 Task: Create a rule when softage.1@softage.net is removed from a card by anyone except me .
Action: Mouse pressed left at (427, 337)
Screenshot: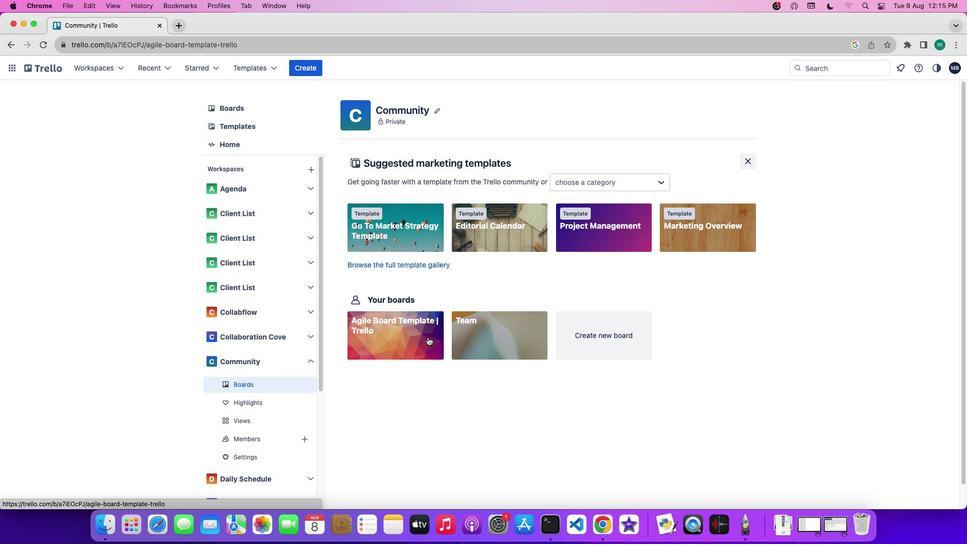 
Action: Mouse moved to (825, 229)
Screenshot: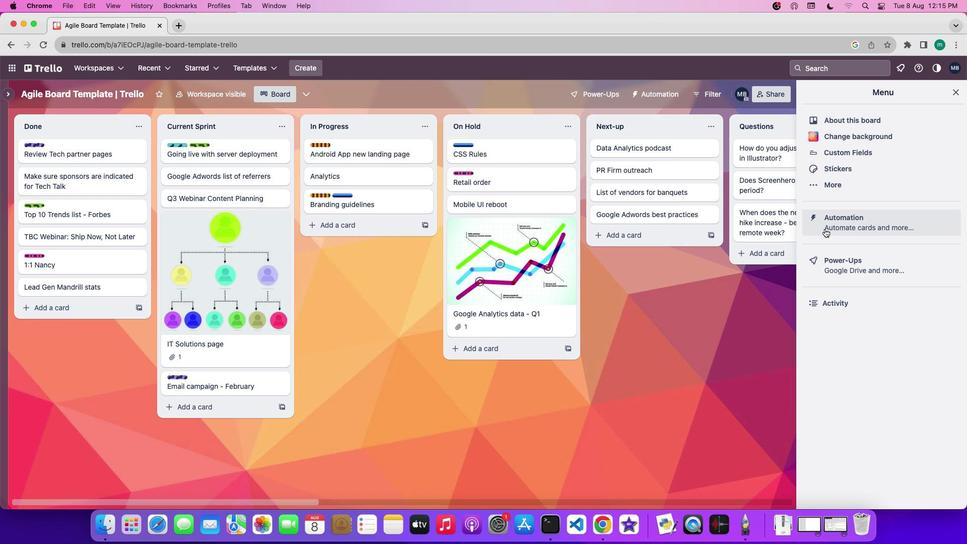 
Action: Mouse pressed left at (825, 229)
Screenshot: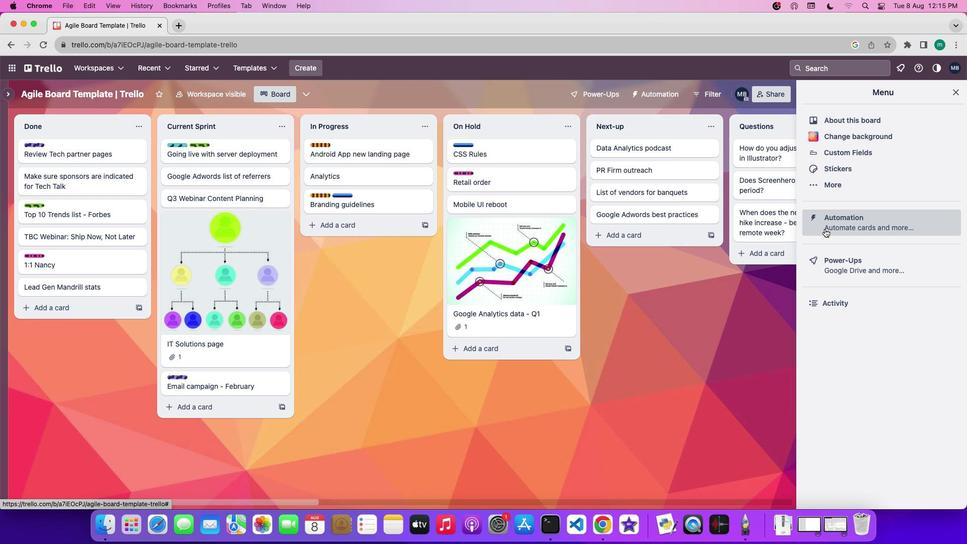 
Action: Mouse moved to (34, 177)
Screenshot: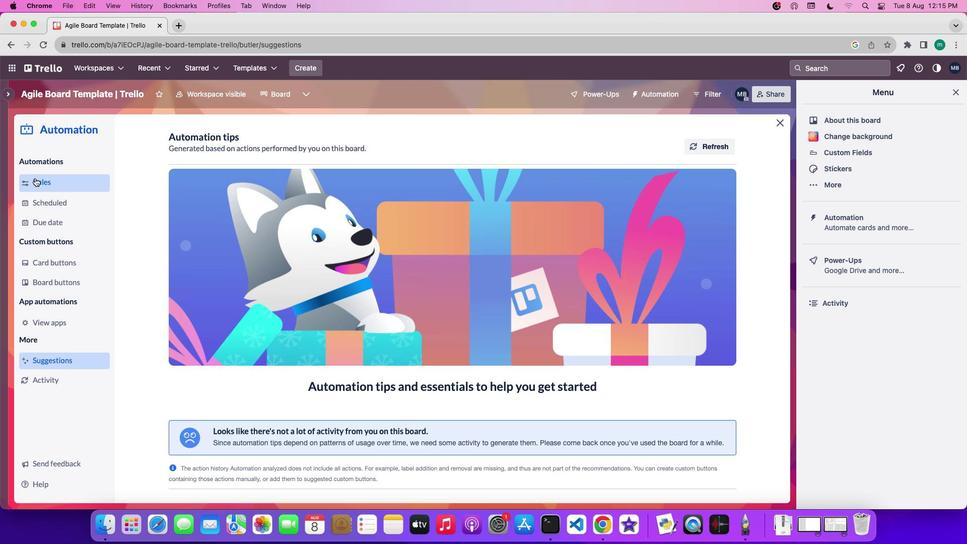 
Action: Mouse pressed left at (34, 177)
Screenshot: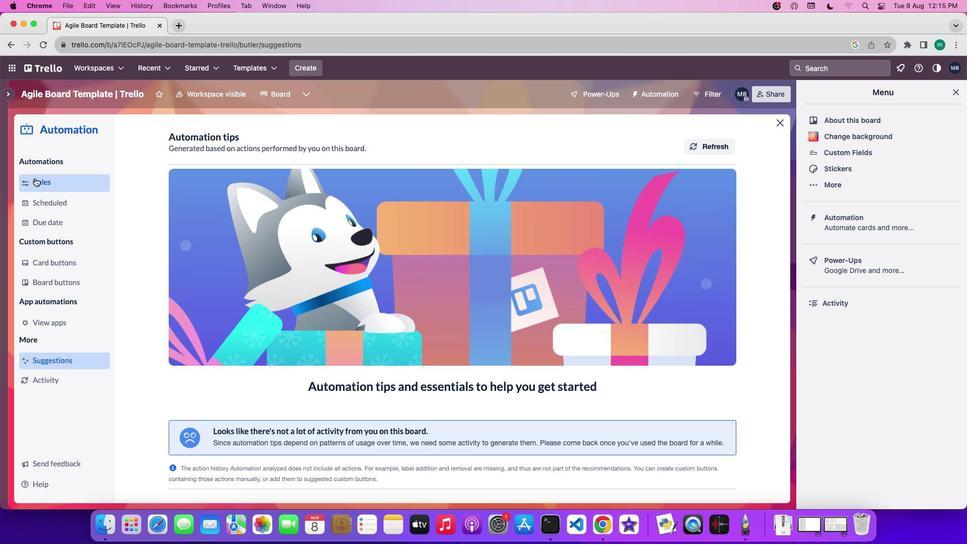 
Action: Mouse moved to (623, 138)
Screenshot: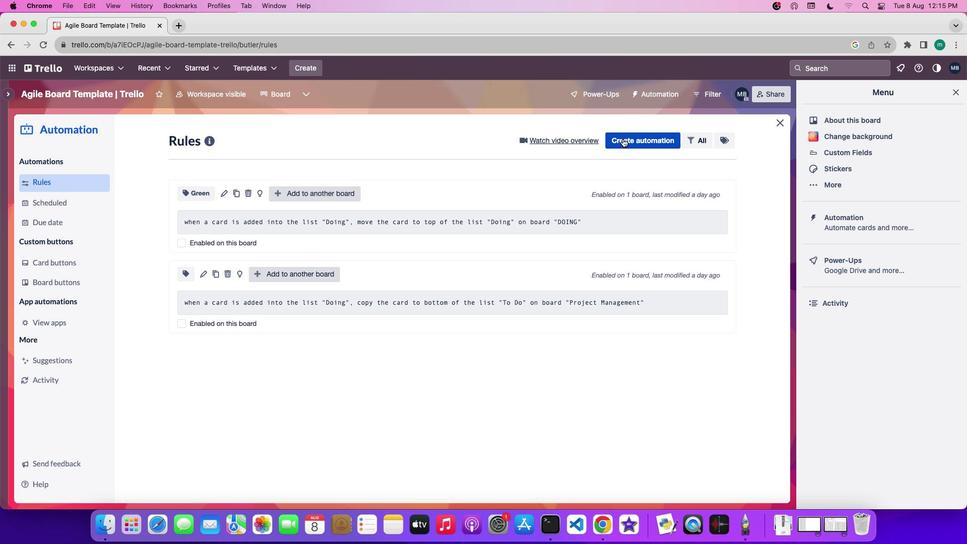 
Action: Mouse pressed left at (623, 138)
Screenshot: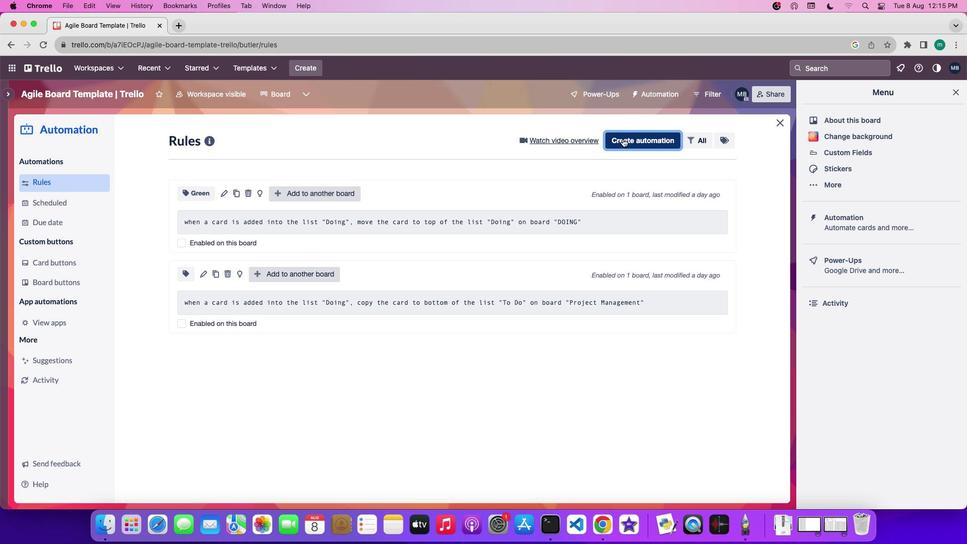 
Action: Mouse moved to (529, 305)
Screenshot: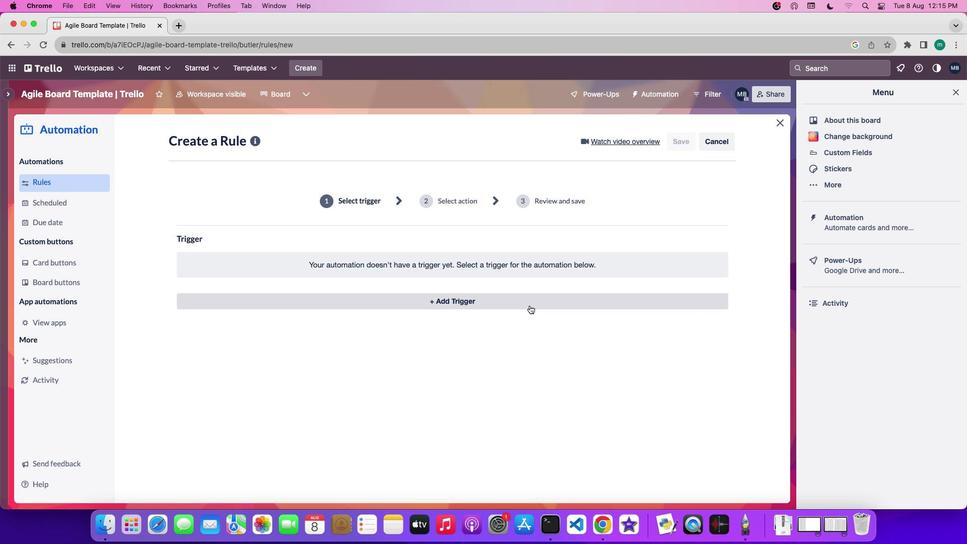 
Action: Mouse pressed left at (529, 305)
Screenshot: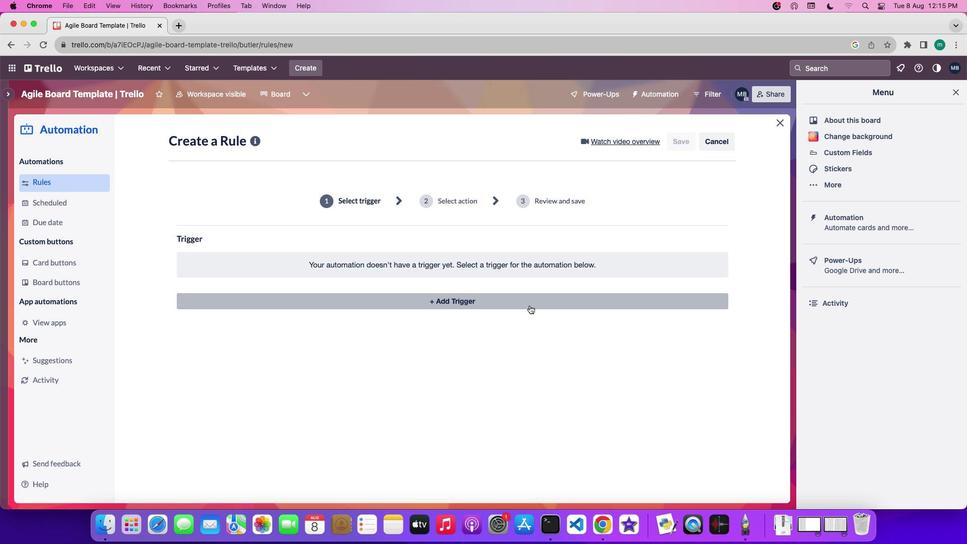 
Action: Mouse moved to (249, 331)
Screenshot: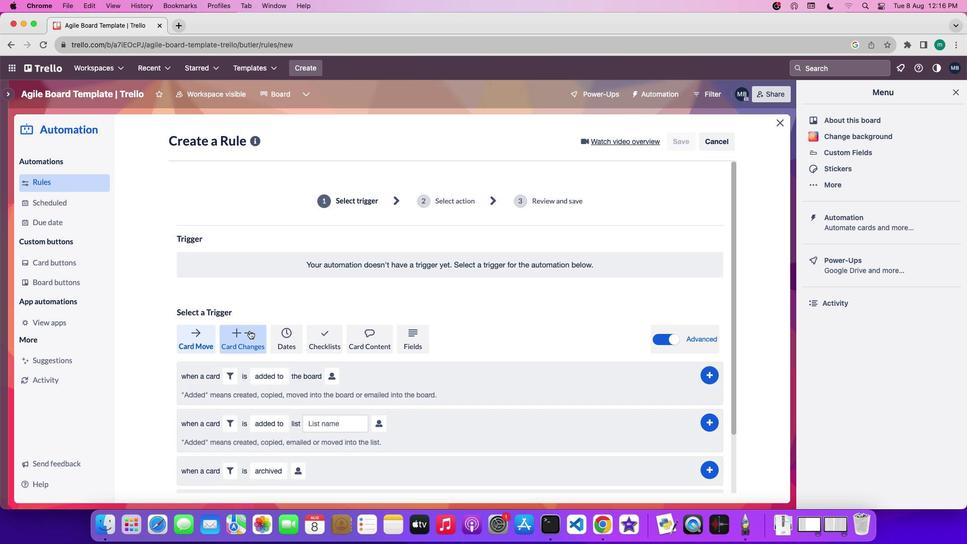 
Action: Mouse pressed left at (249, 331)
Screenshot: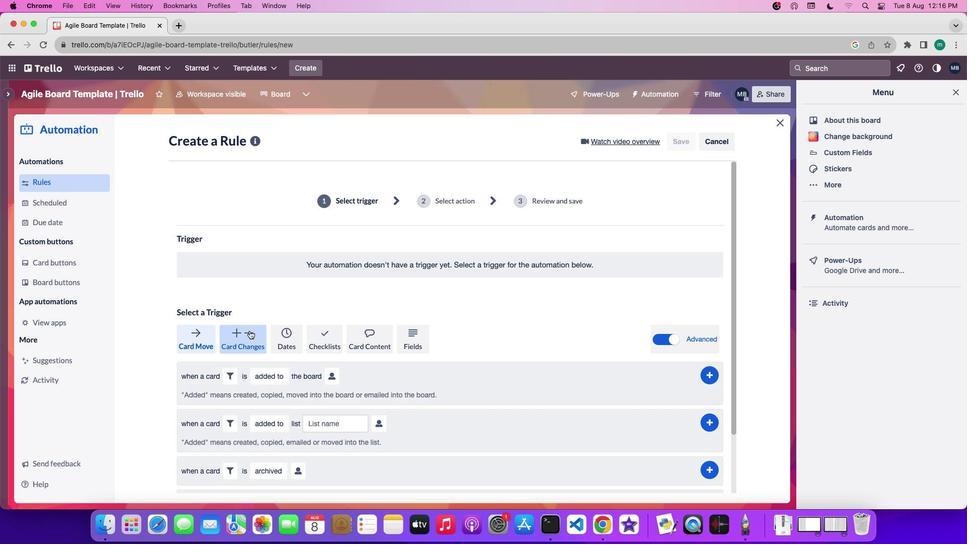 
Action: Mouse moved to (297, 340)
Screenshot: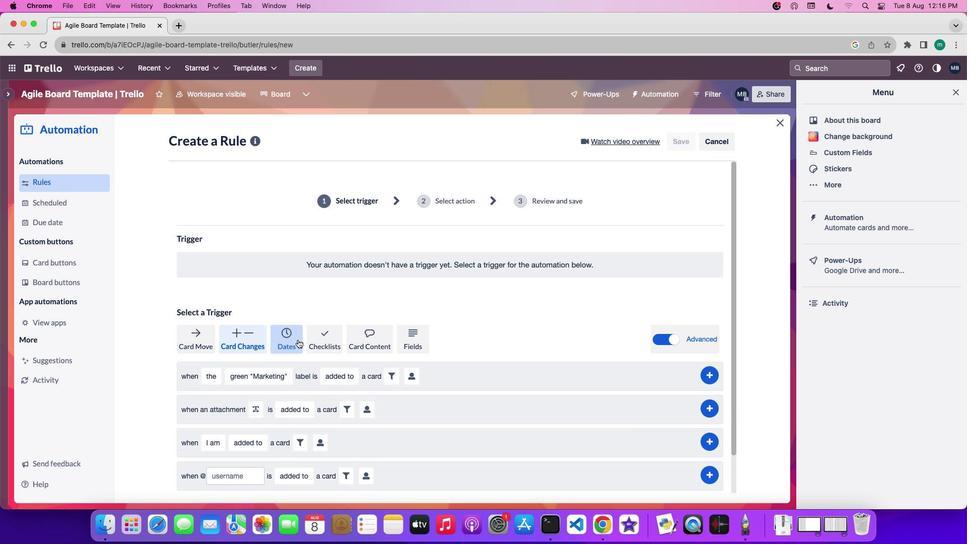 
Action: Mouse scrolled (297, 340) with delta (0, 0)
Screenshot: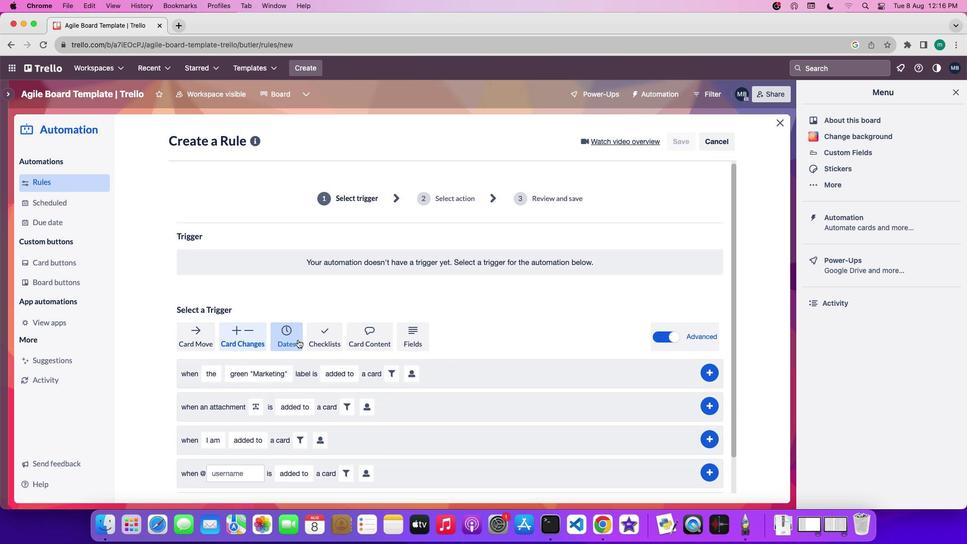 
Action: Mouse scrolled (297, 340) with delta (0, 0)
Screenshot: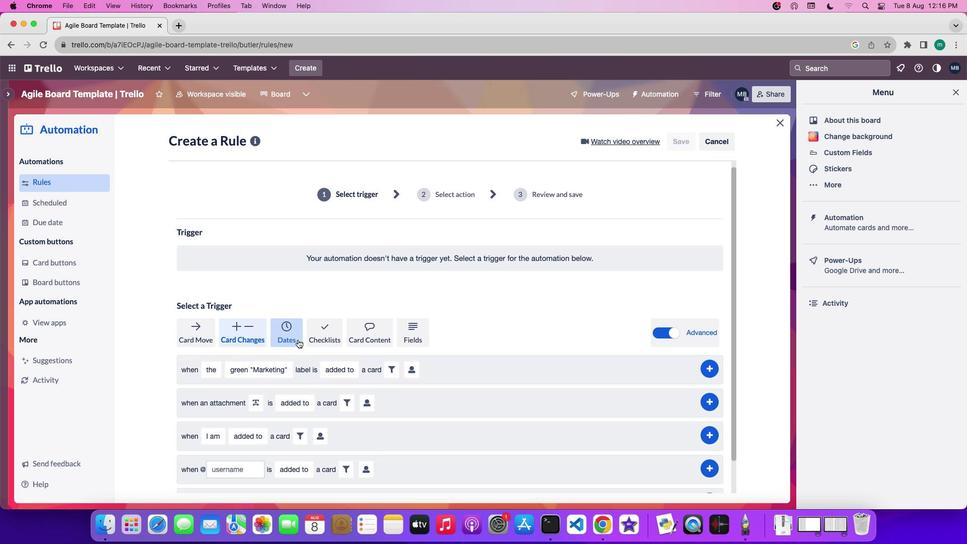 
Action: Mouse scrolled (297, 340) with delta (0, -1)
Screenshot: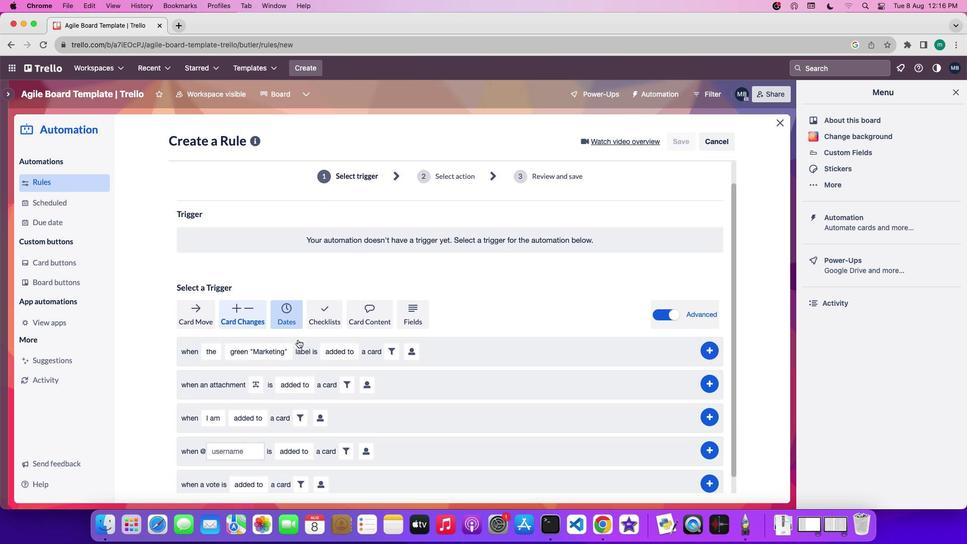 
Action: Mouse scrolled (297, 340) with delta (0, -1)
Screenshot: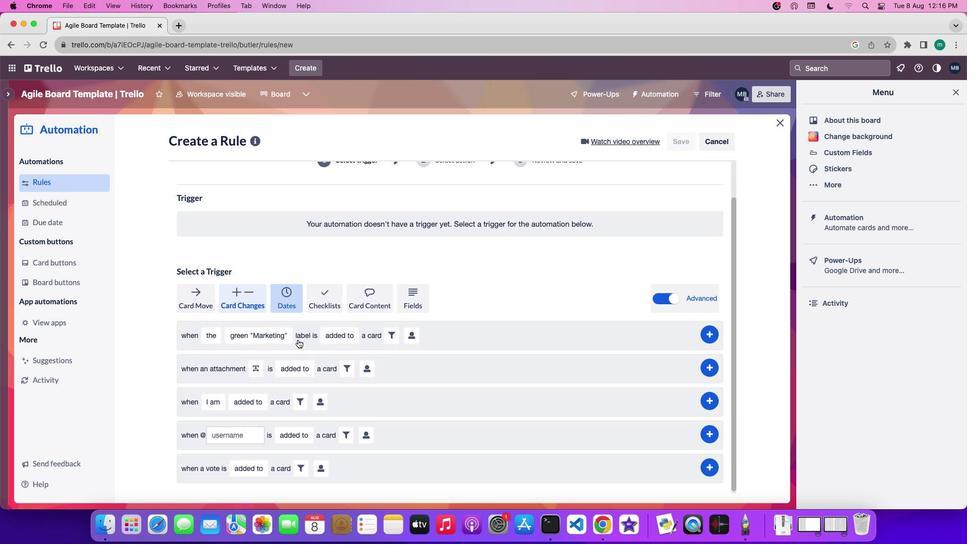 
Action: Mouse moved to (251, 429)
Screenshot: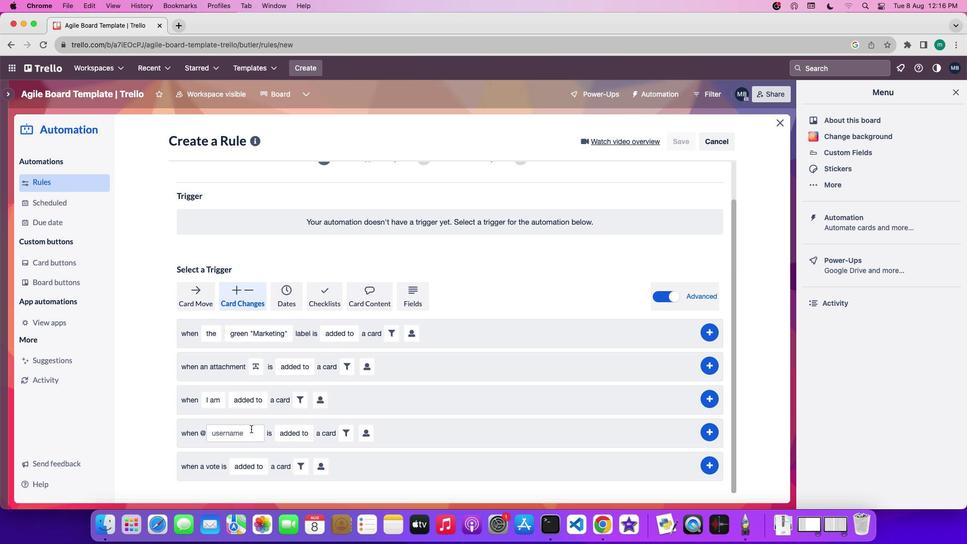 
Action: Mouse pressed left at (251, 429)
Screenshot: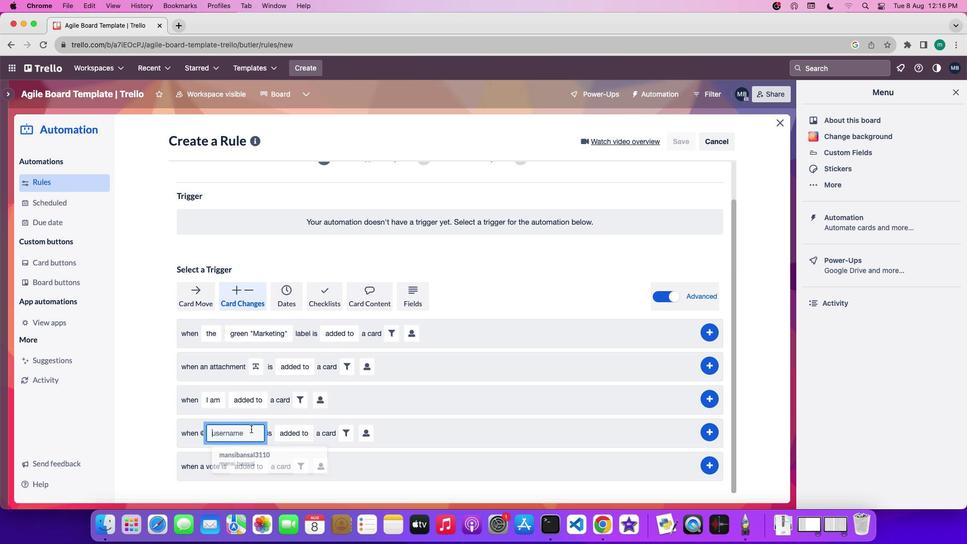 
Action: Key pressed 's''o''f''t''a''g''e''.''1'
Screenshot: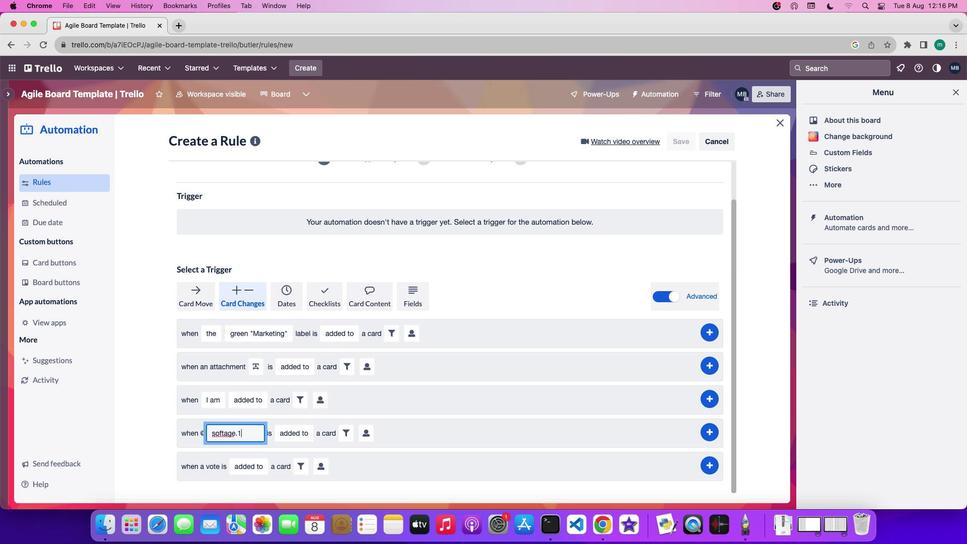 
Action: Mouse moved to (288, 434)
Screenshot: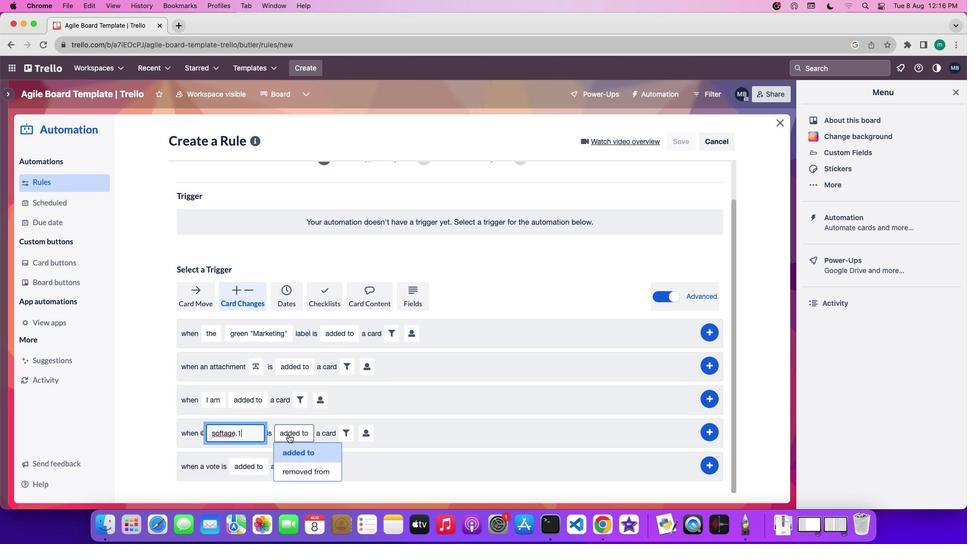 
Action: Mouse pressed left at (288, 434)
Screenshot: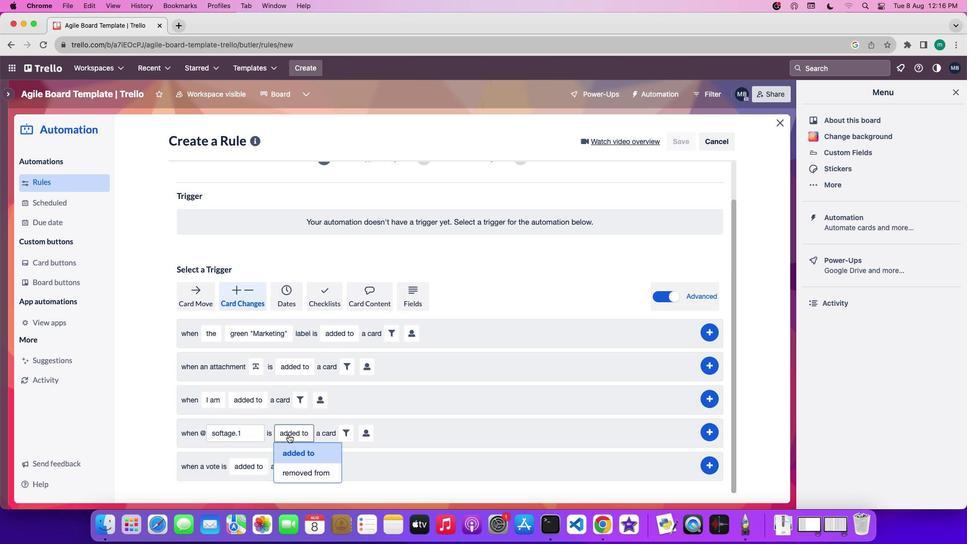 
Action: Mouse moved to (304, 469)
Screenshot: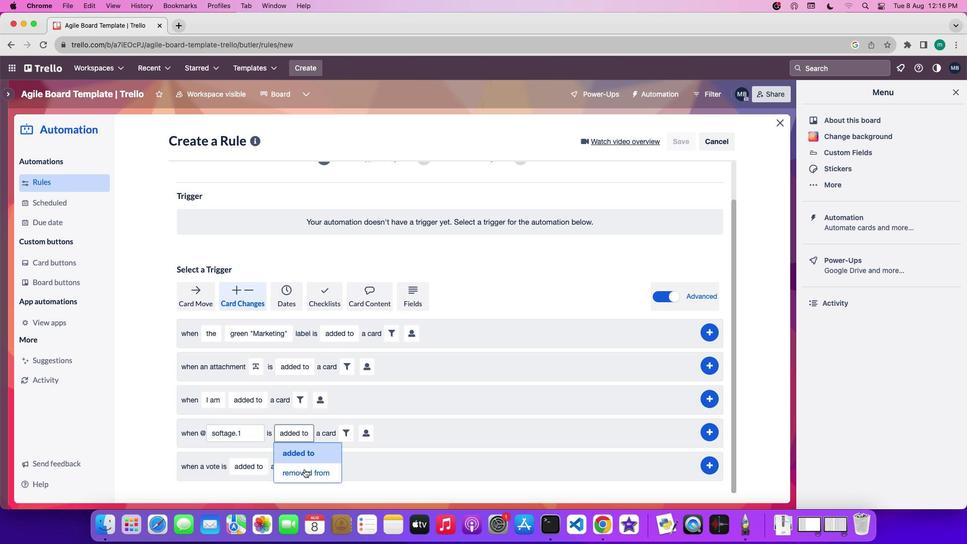 
Action: Mouse pressed left at (304, 469)
Screenshot: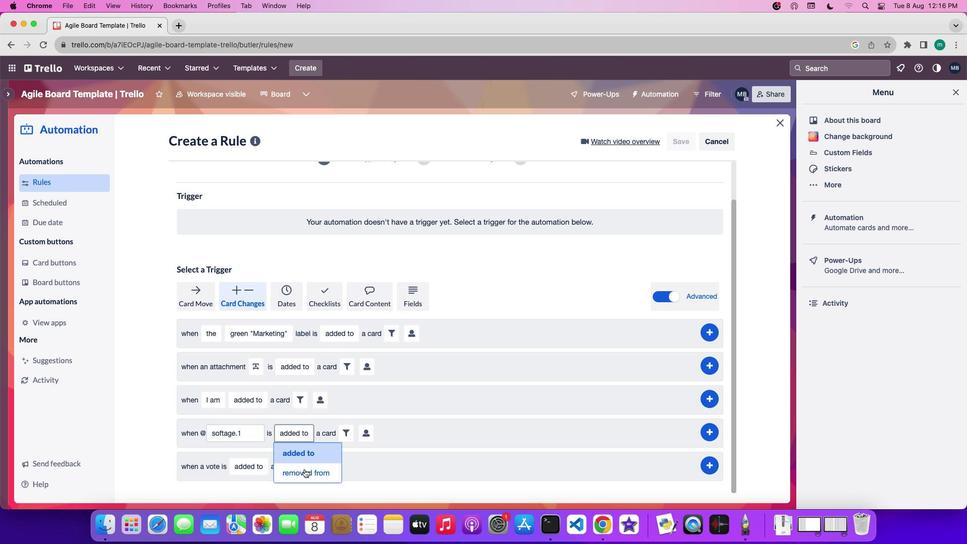 
Action: Mouse moved to (383, 434)
Screenshot: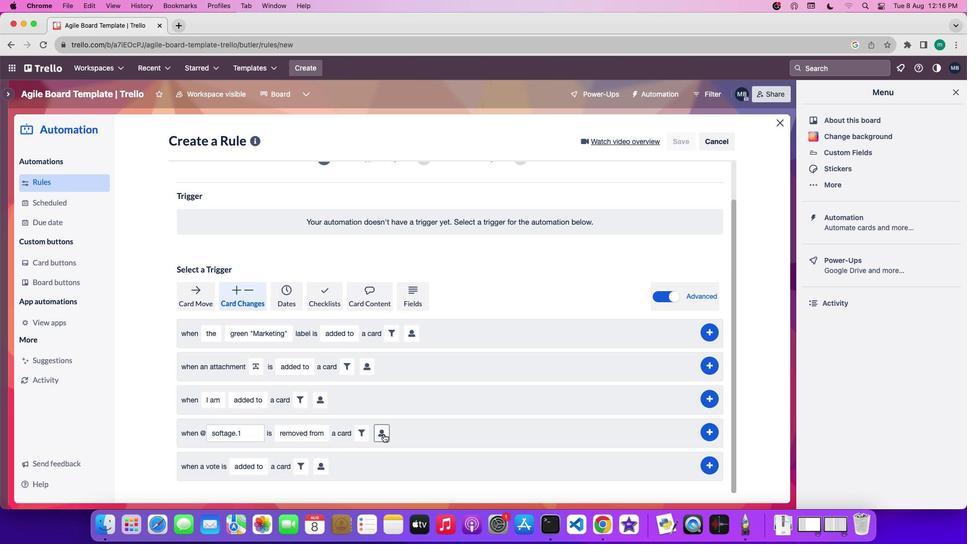 
Action: Mouse pressed left at (383, 434)
Screenshot: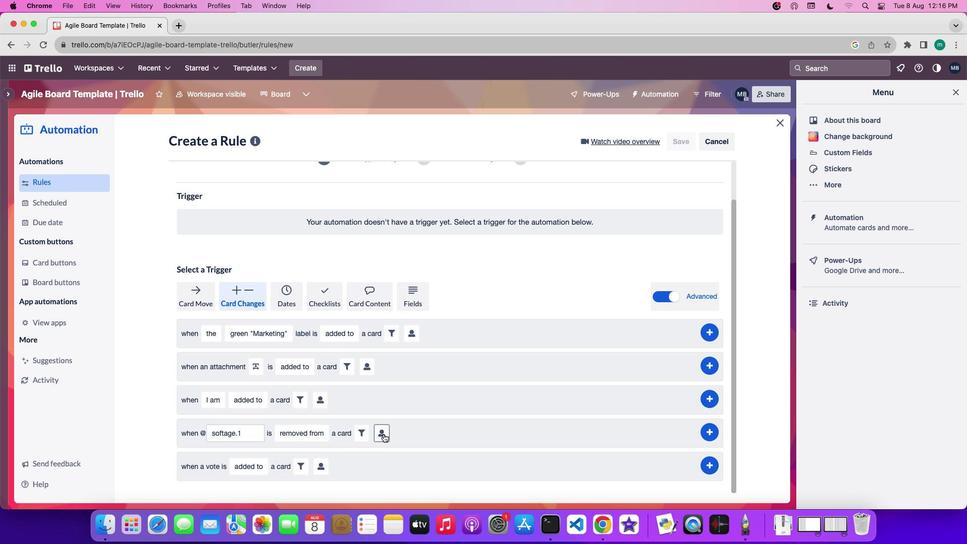 
Action: Mouse moved to (416, 463)
Screenshot: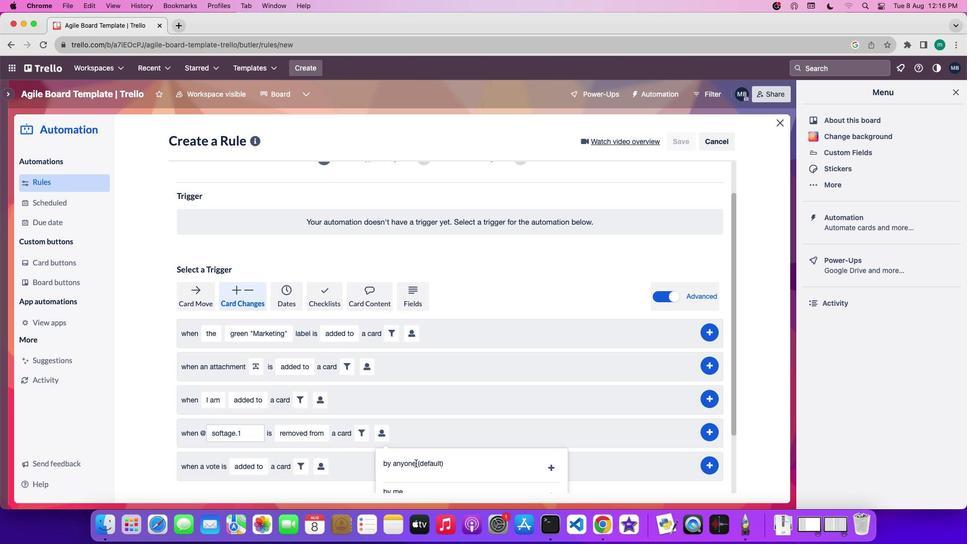 
Action: Mouse scrolled (416, 463) with delta (0, 0)
Screenshot: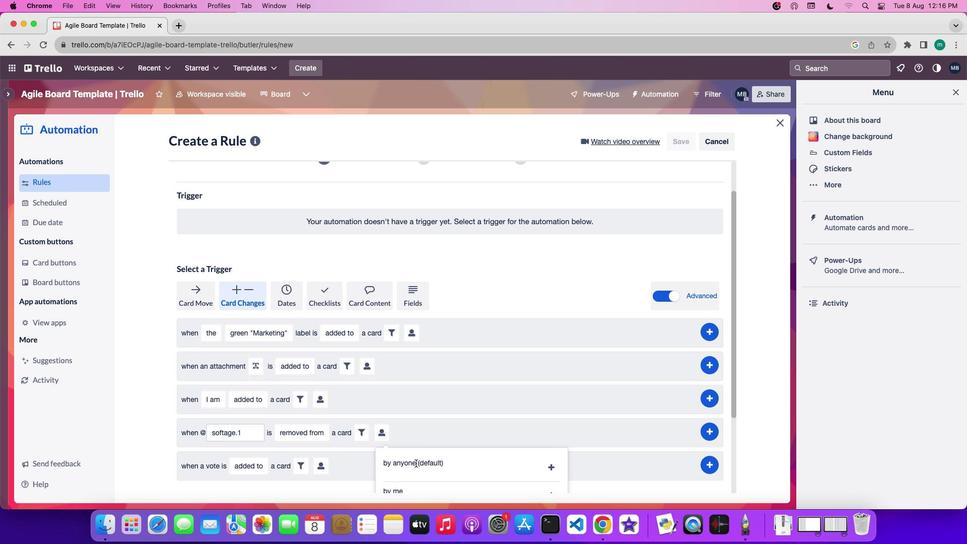 
Action: Mouse scrolled (416, 463) with delta (0, 0)
Screenshot: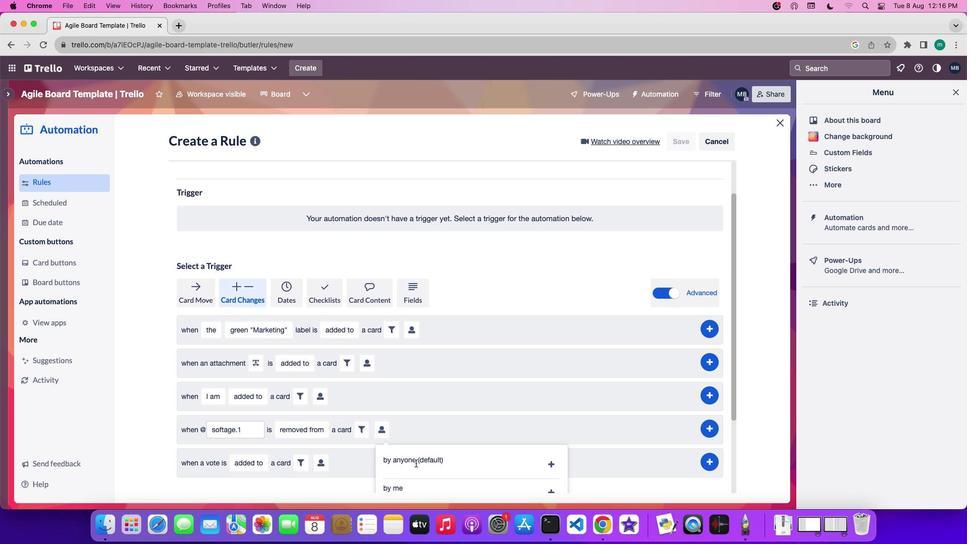 
Action: Mouse scrolled (416, 463) with delta (0, 0)
Screenshot: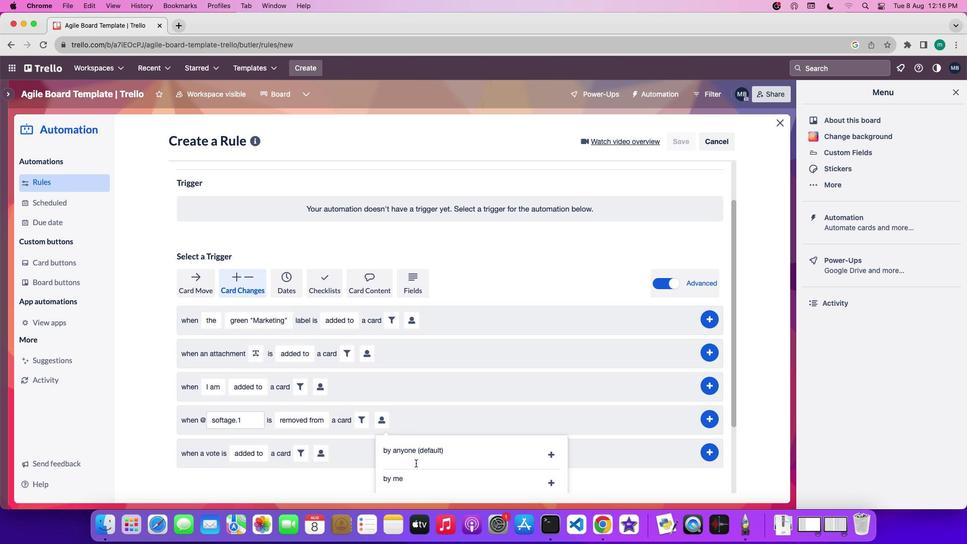 
Action: Mouse scrolled (416, 463) with delta (0, 0)
Screenshot: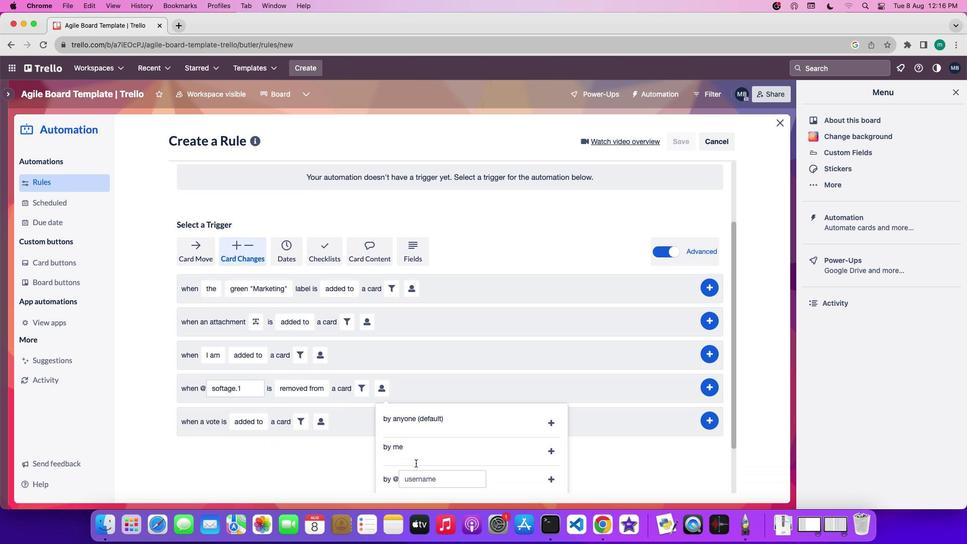 
Action: Mouse scrolled (416, 463) with delta (0, 0)
Screenshot: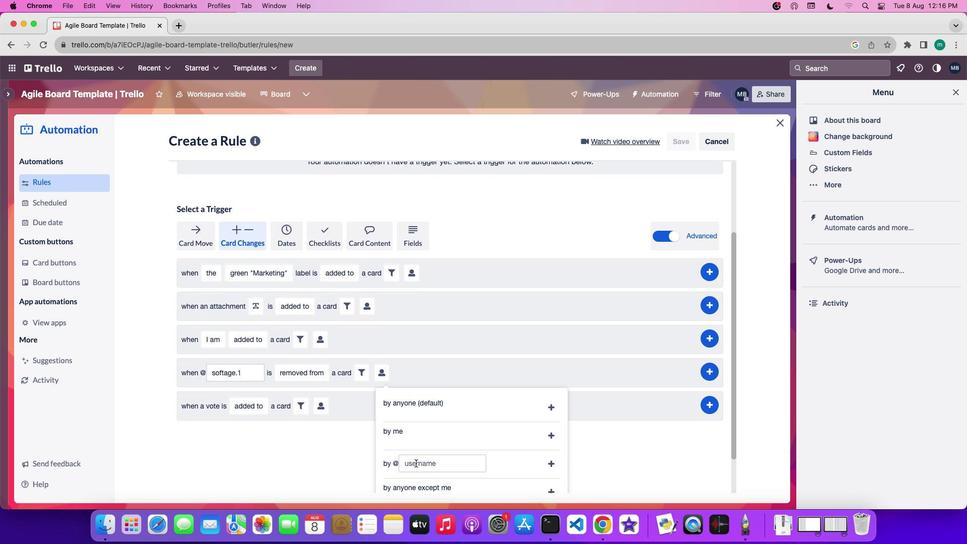 
Action: Mouse scrolled (416, 463) with delta (0, 0)
Screenshot: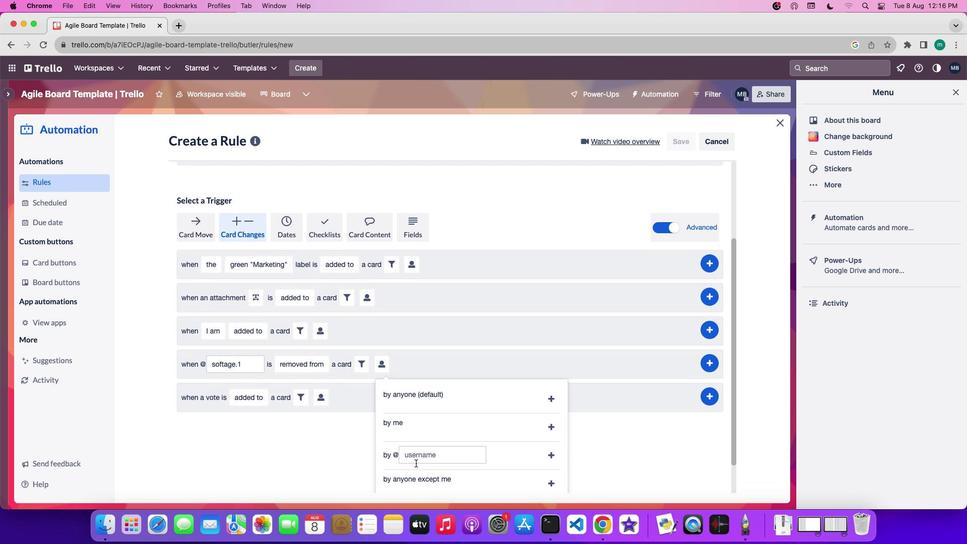 
Action: Mouse scrolled (416, 463) with delta (0, -1)
Screenshot: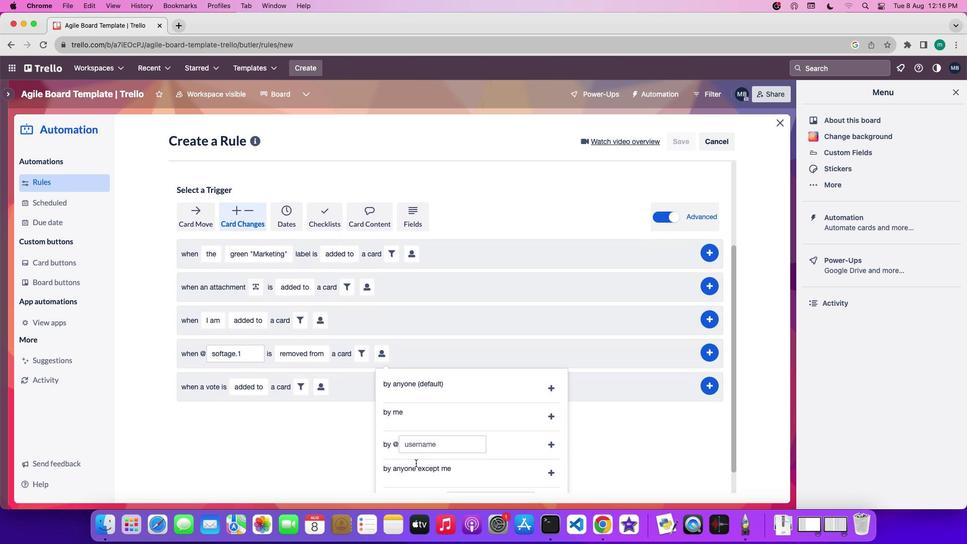 
Action: Mouse scrolled (416, 463) with delta (0, -1)
Screenshot: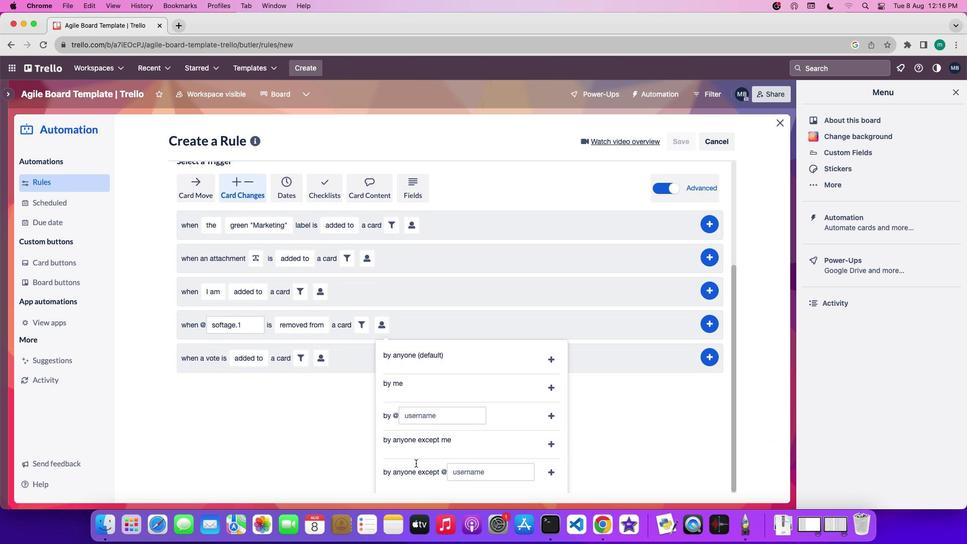 
Action: Mouse moved to (550, 442)
Screenshot: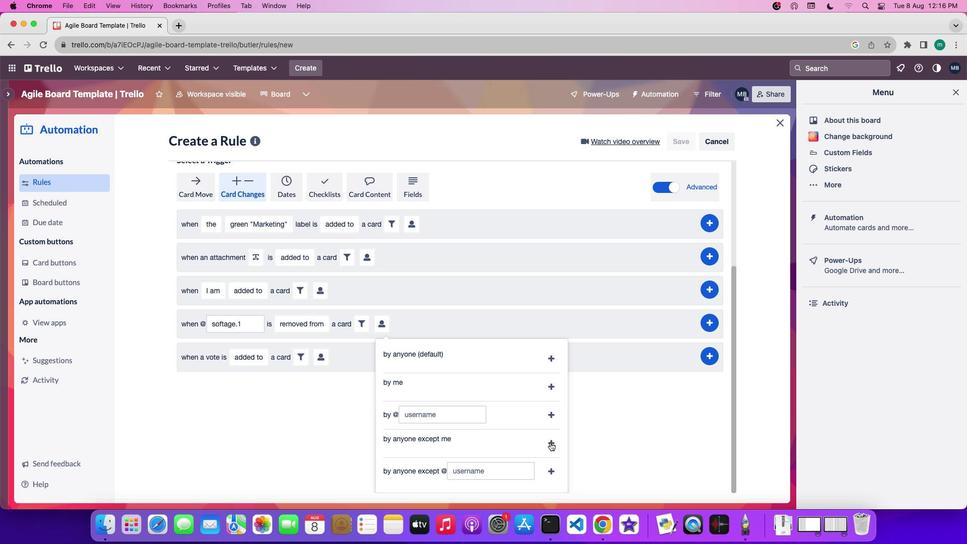 
Action: Mouse pressed left at (550, 442)
Screenshot: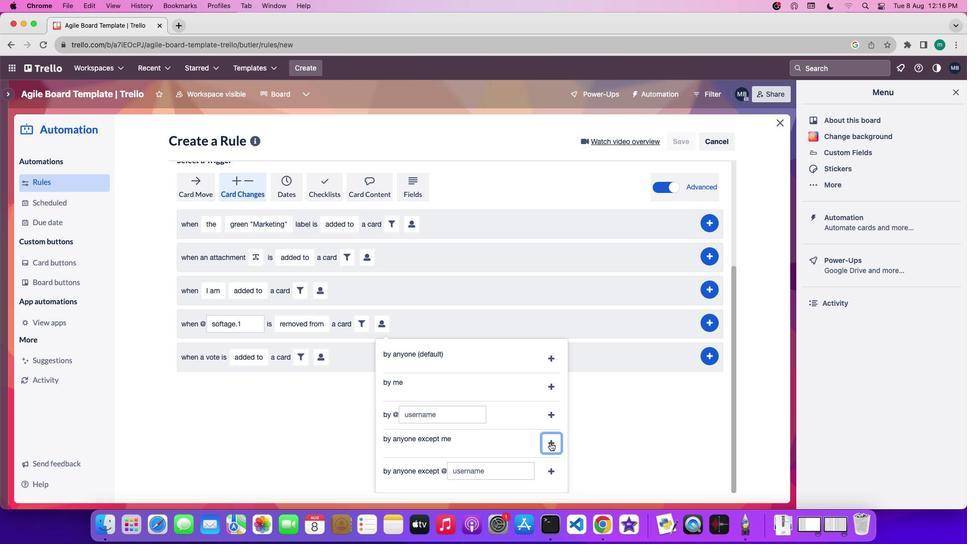 
Action: Mouse moved to (714, 429)
Screenshot: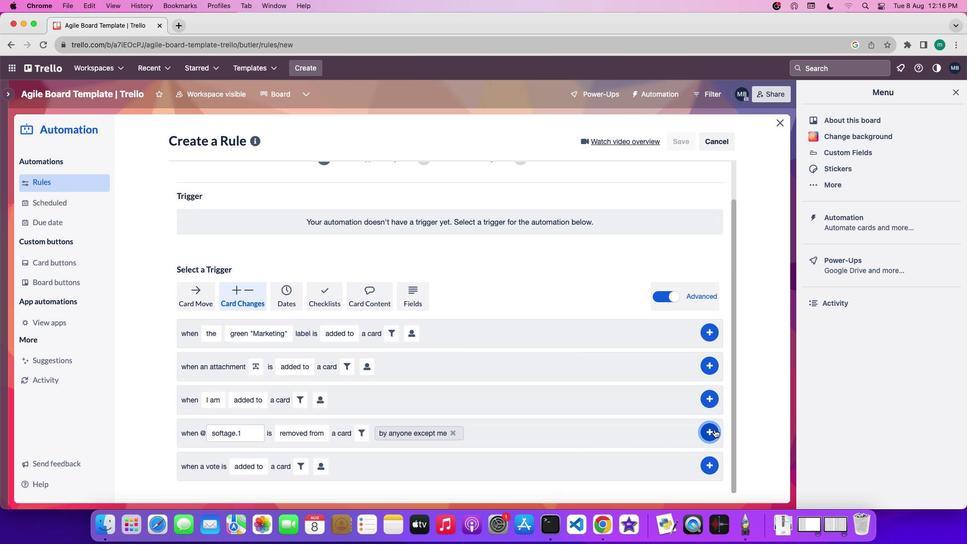 
Action: Mouse pressed left at (714, 429)
Screenshot: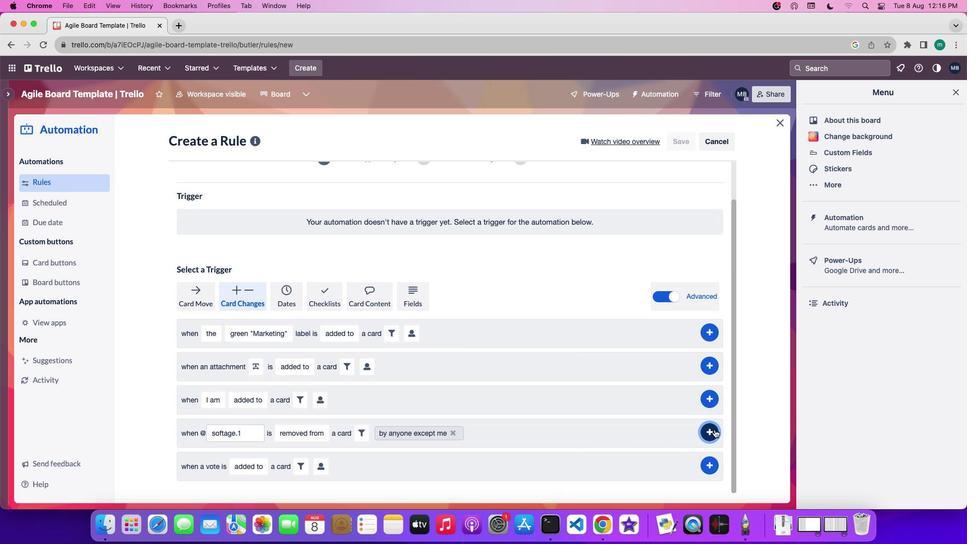 
Action: Mouse moved to (697, 420)
Screenshot: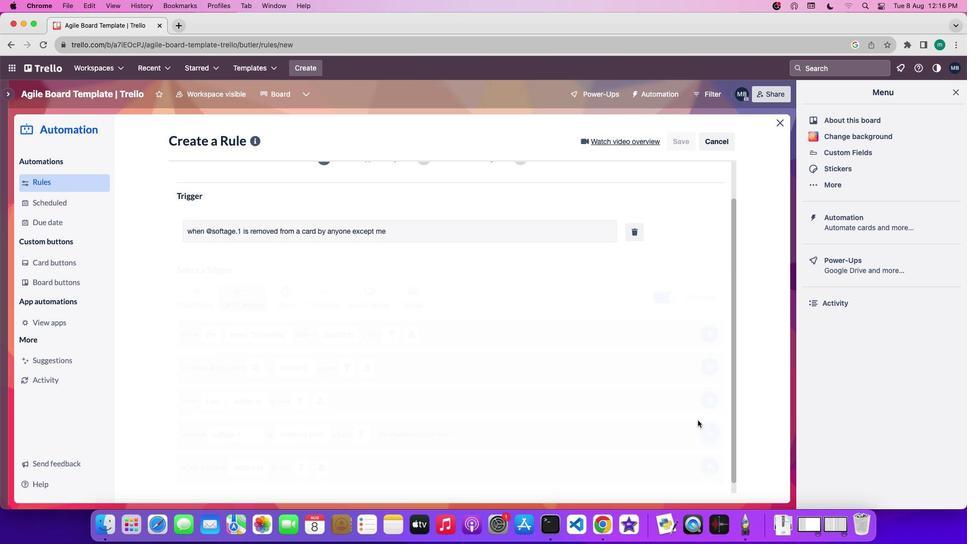 
